 Task: Create a due date automation trigger when advanced on, on the wednesday after a card is due add content with a description not starting with resume at 11:00 AM.
Action: Mouse moved to (932, 71)
Screenshot: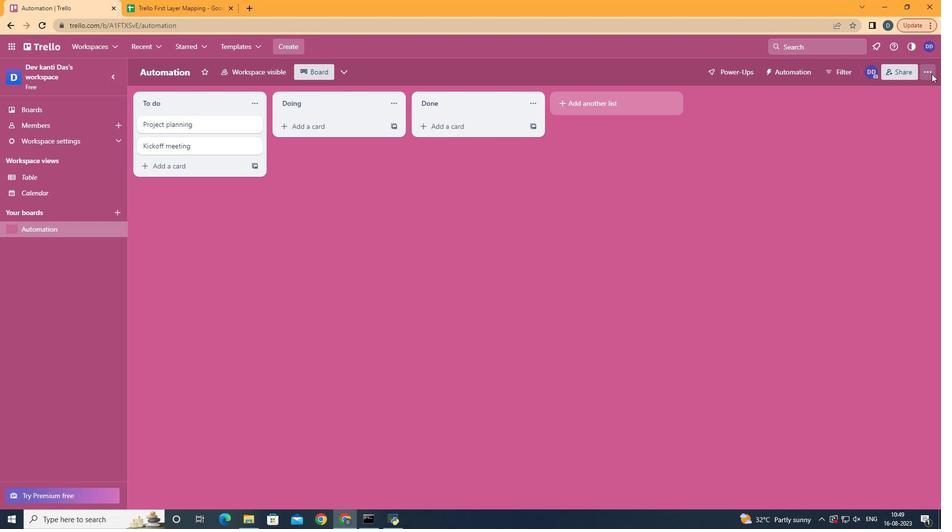
Action: Mouse pressed left at (932, 71)
Screenshot: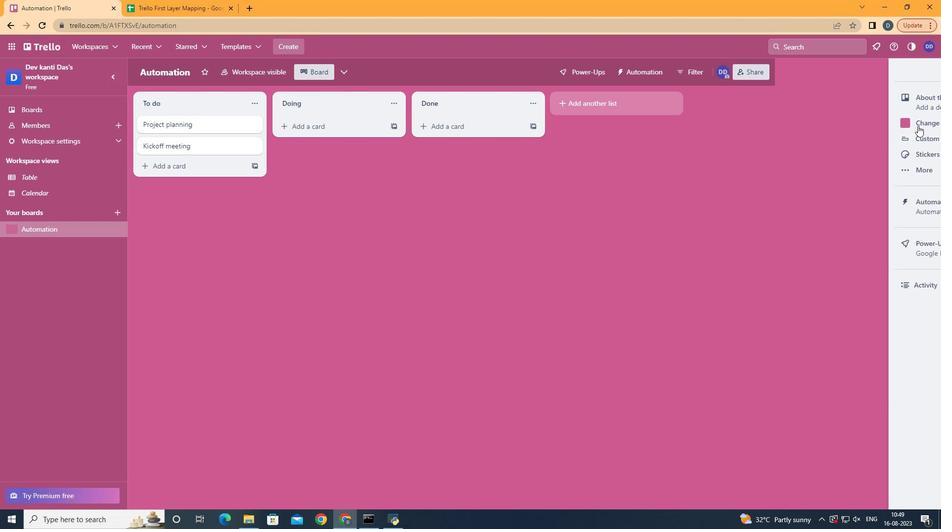 
Action: Mouse moved to (874, 217)
Screenshot: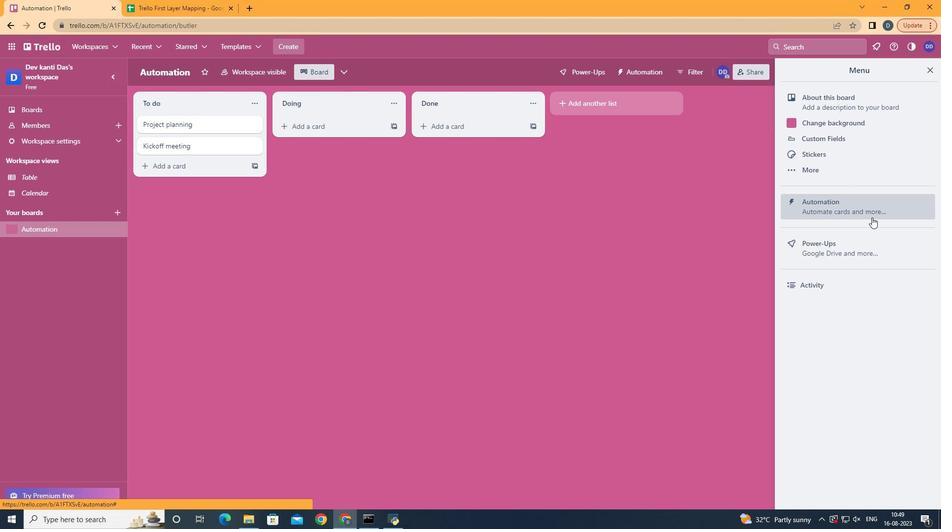 
Action: Mouse pressed left at (874, 217)
Screenshot: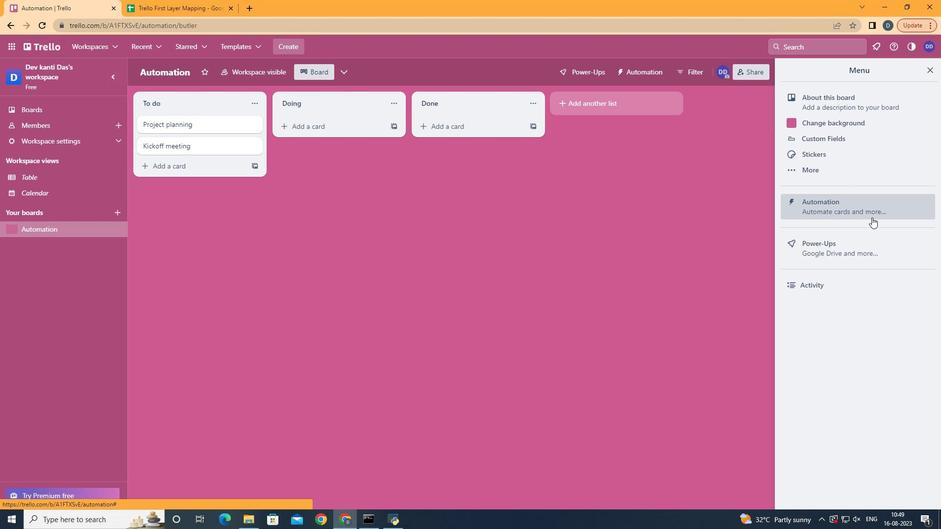
Action: Mouse moved to (194, 199)
Screenshot: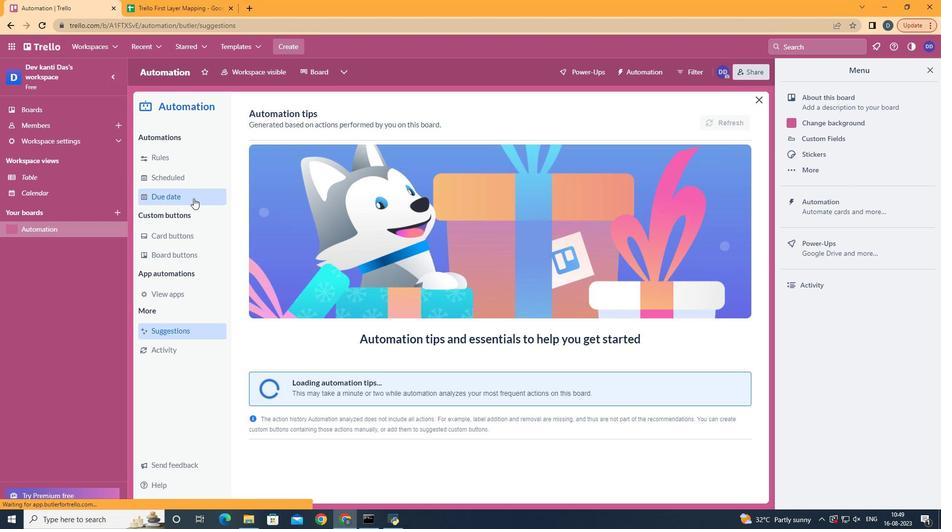 
Action: Mouse pressed left at (194, 199)
Screenshot: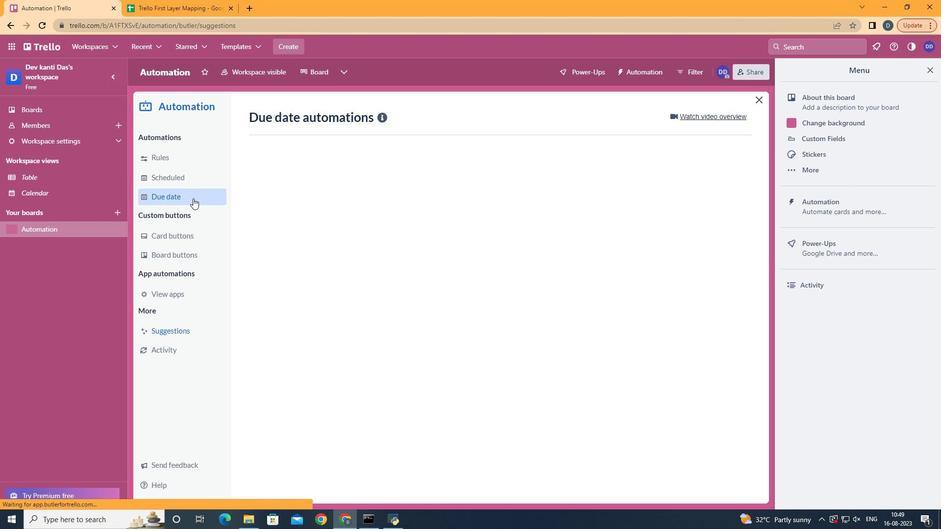 
Action: Mouse moved to (697, 113)
Screenshot: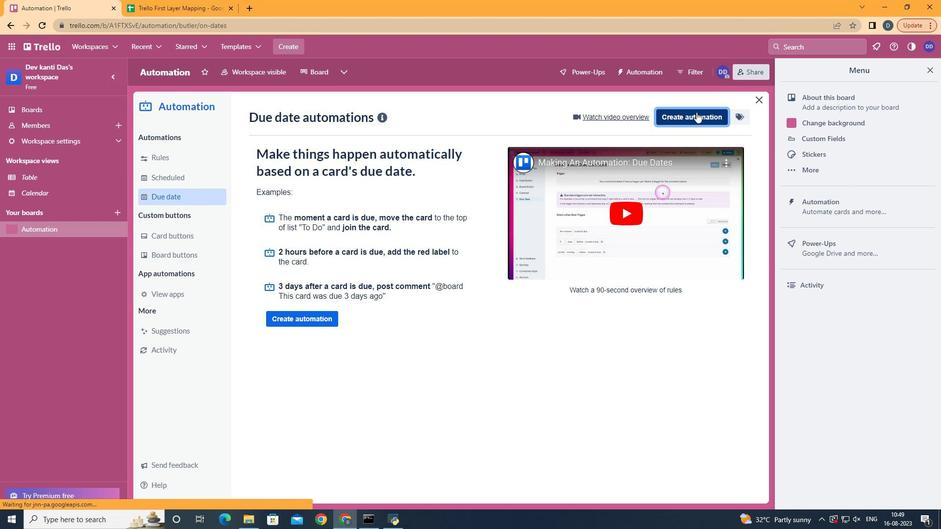 
Action: Mouse pressed left at (697, 113)
Screenshot: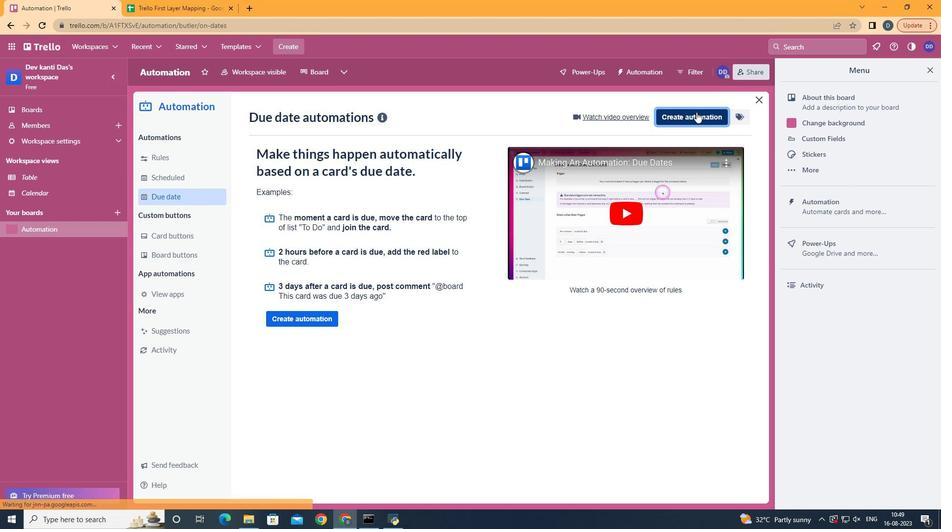 
Action: Mouse moved to (479, 209)
Screenshot: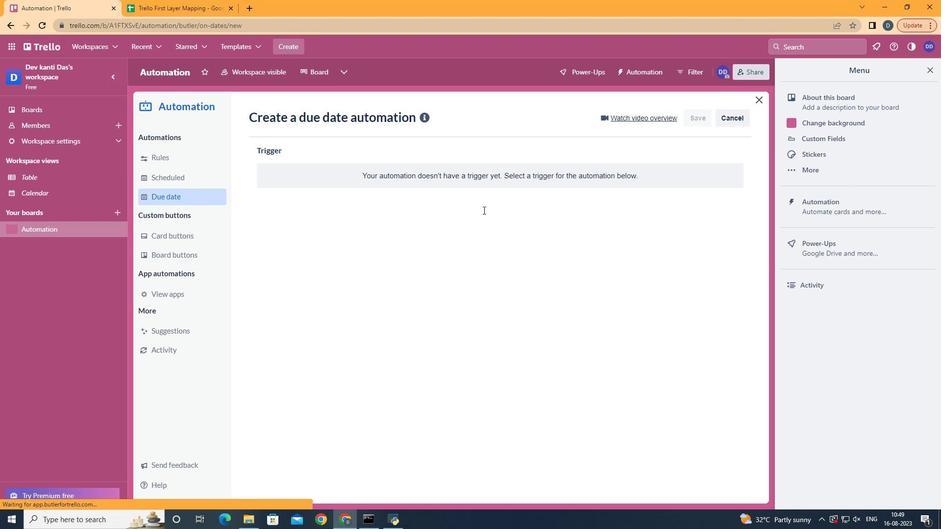 
Action: Mouse pressed left at (479, 209)
Screenshot: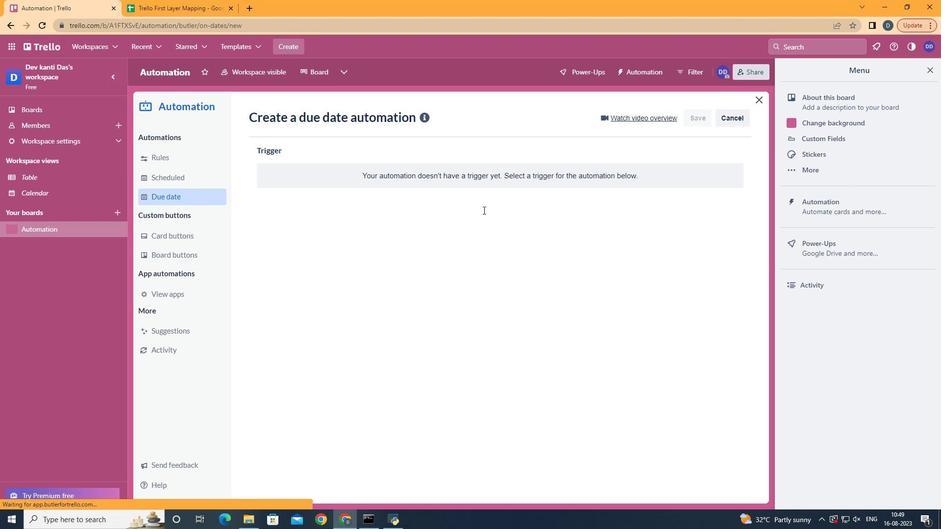 
Action: Mouse moved to (320, 295)
Screenshot: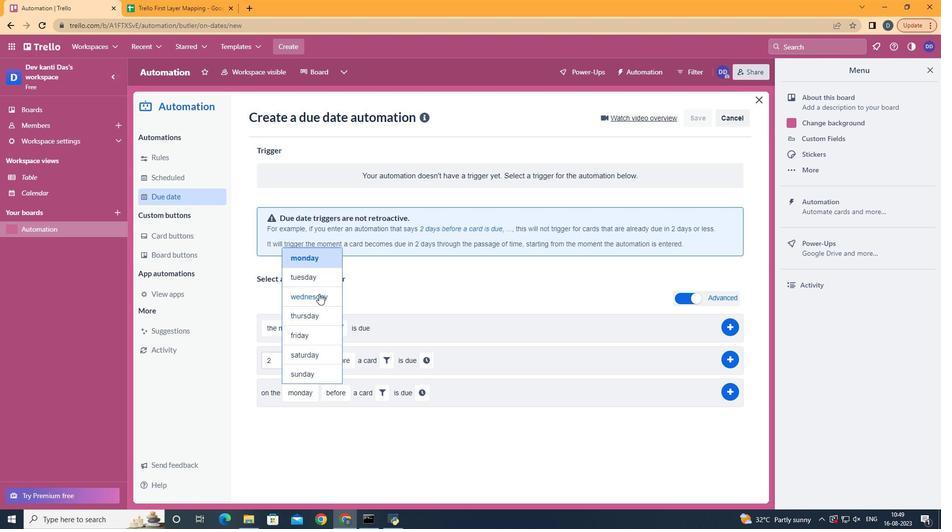 
Action: Mouse pressed left at (320, 295)
Screenshot: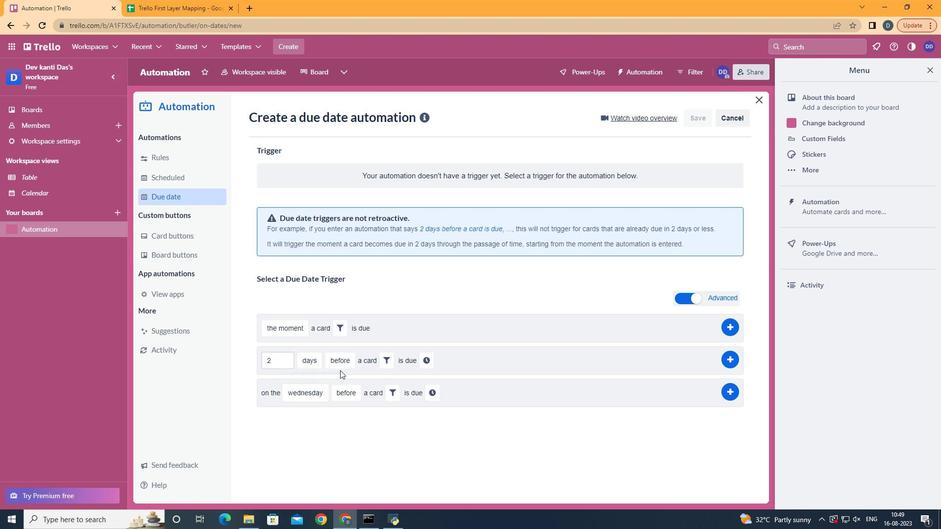 
Action: Mouse moved to (356, 427)
Screenshot: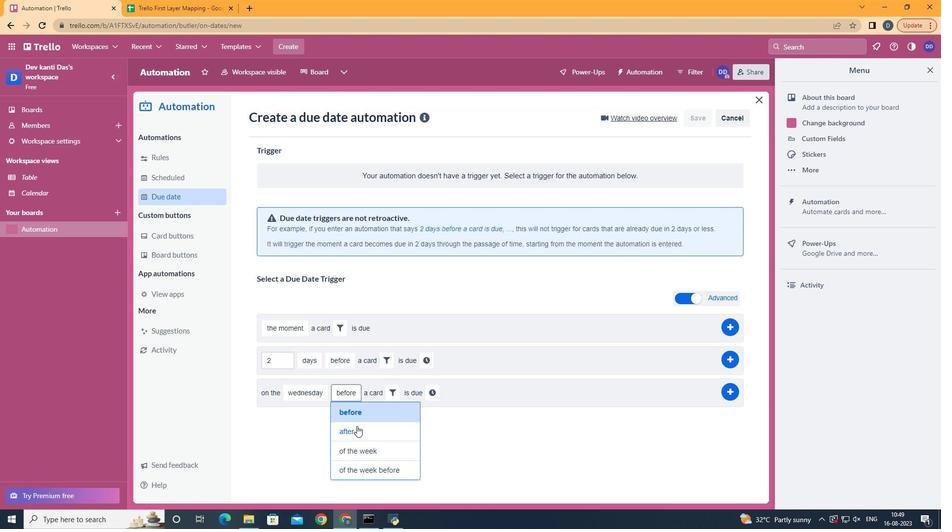 
Action: Mouse pressed left at (356, 427)
Screenshot: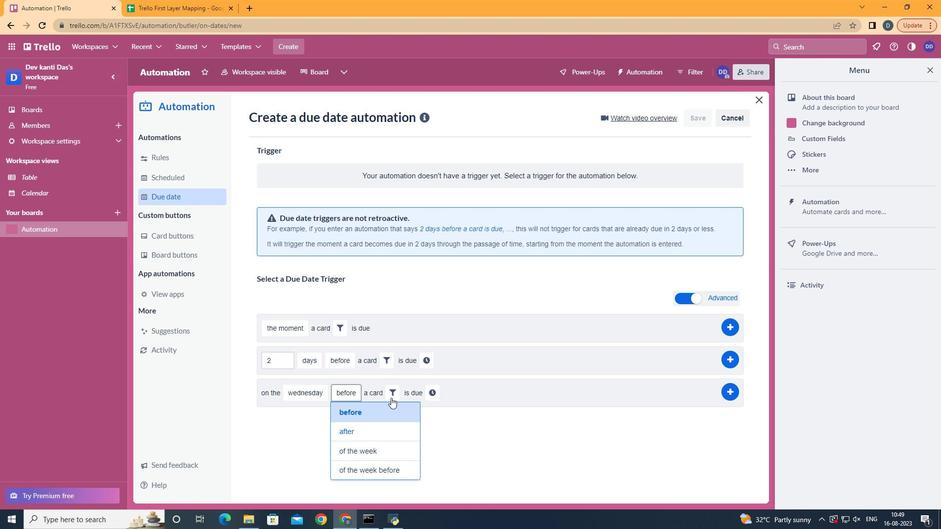 
Action: Mouse moved to (394, 392)
Screenshot: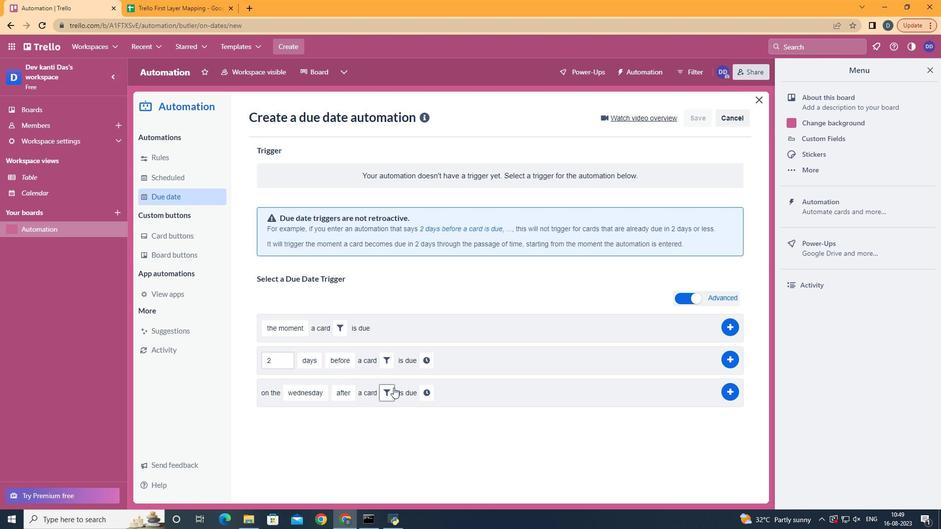 
Action: Mouse pressed left at (394, 392)
Screenshot: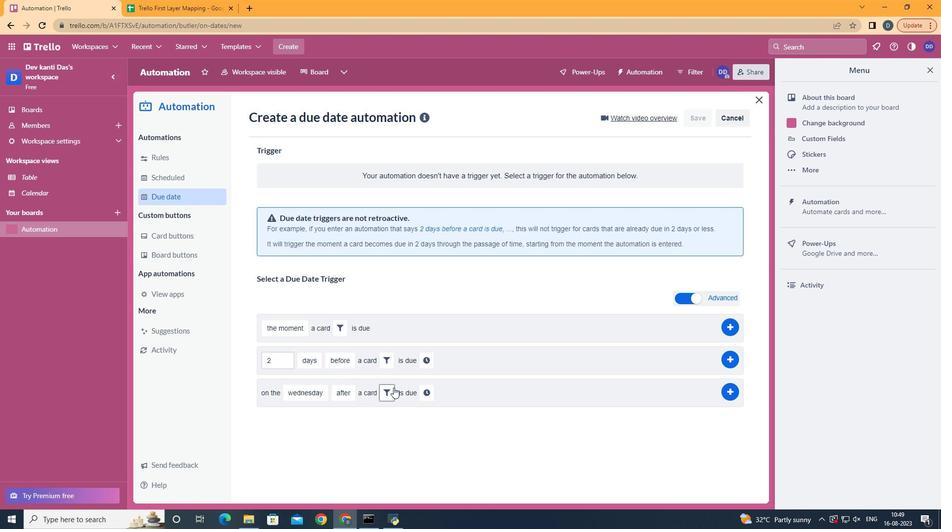 
Action: Mouse moved to (516, 425)
Screenshot: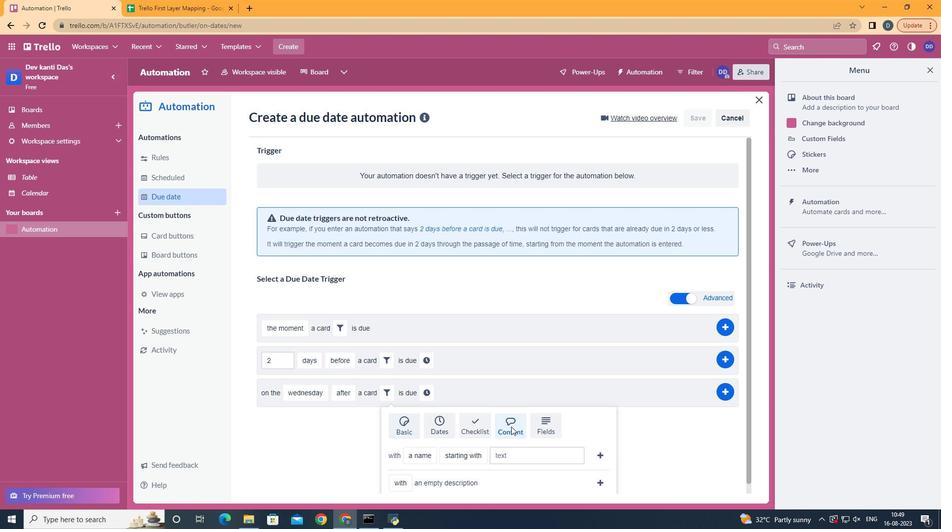 
Action: Mouse pressed left at (516, 425)
Screenshot: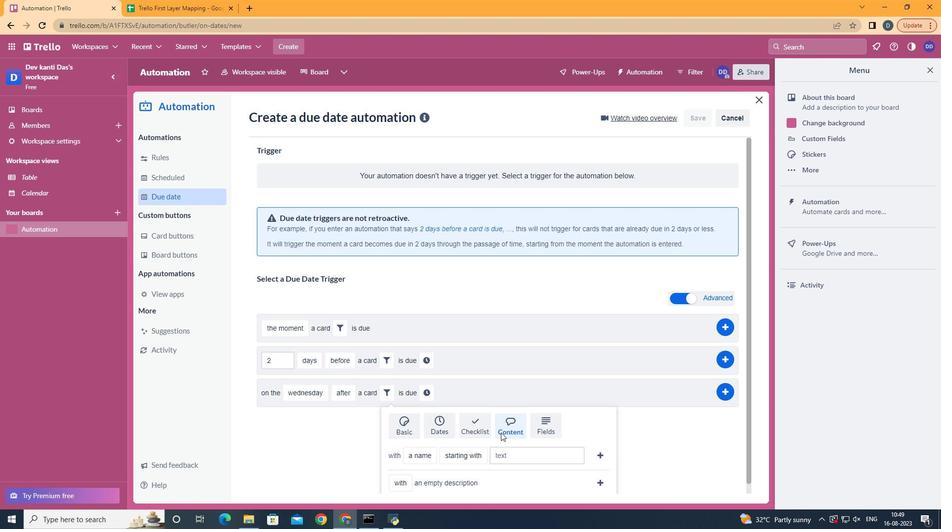 
Action: Mouse moved to (442, 420)
Screenshot: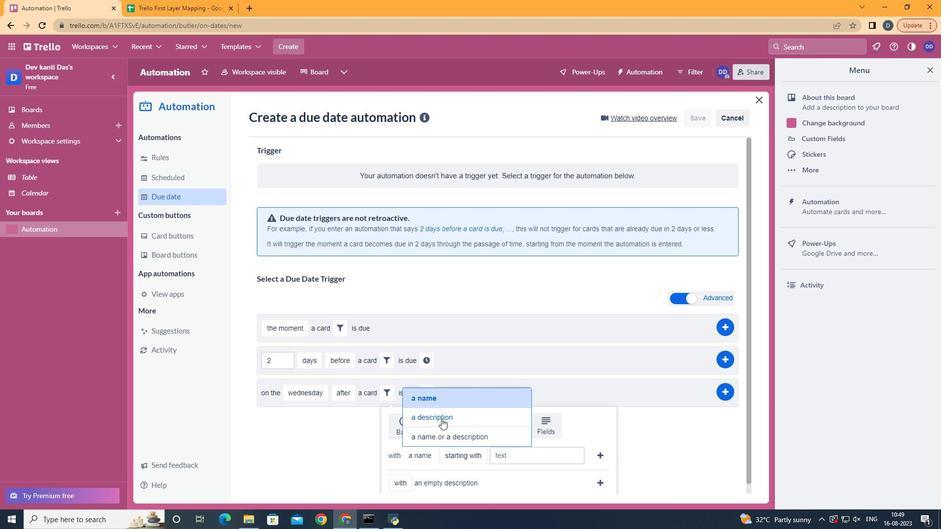 
Action: Mouse pressed left at (442, 420)
Screenshot: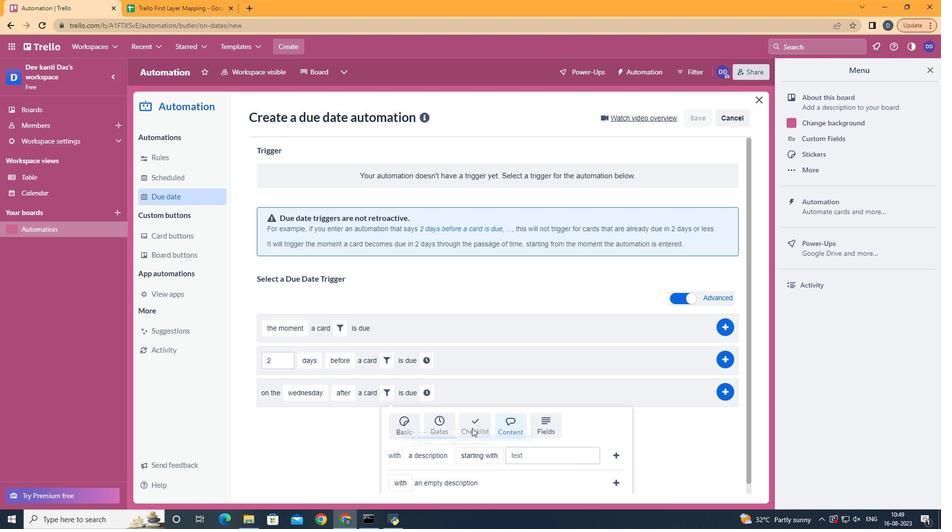 
Action: Mouse moved to (502, 397)
Screenshot: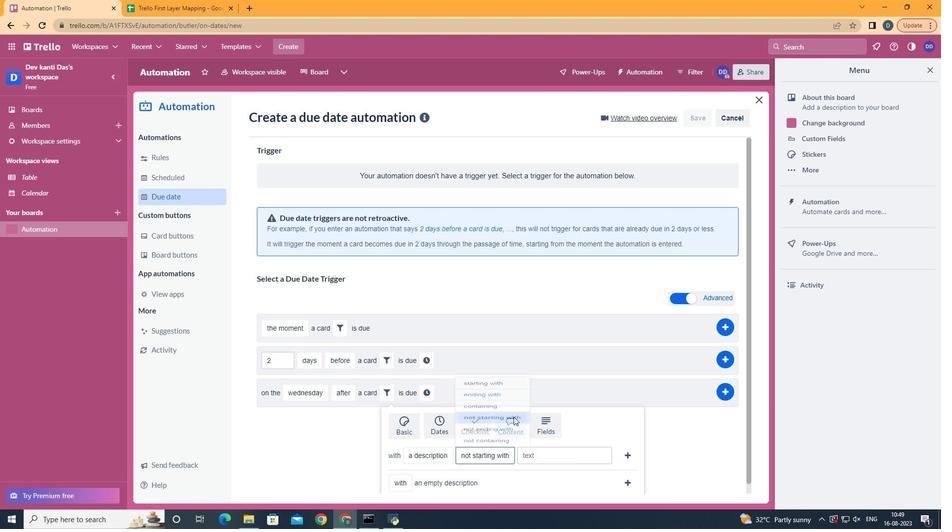 
Action: Mouse pressed left at (502, 397)
Screenshot: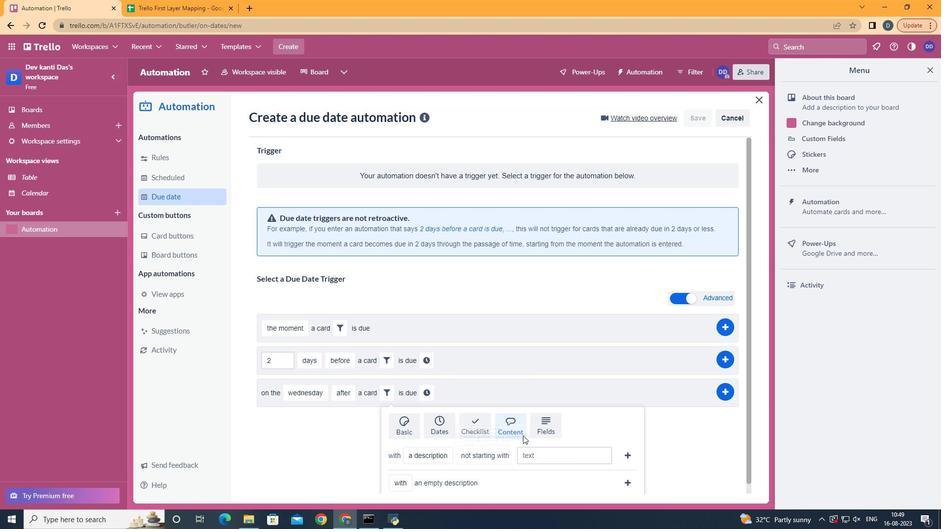 
Action: Mouse moved to (539, 458)
Screenshot: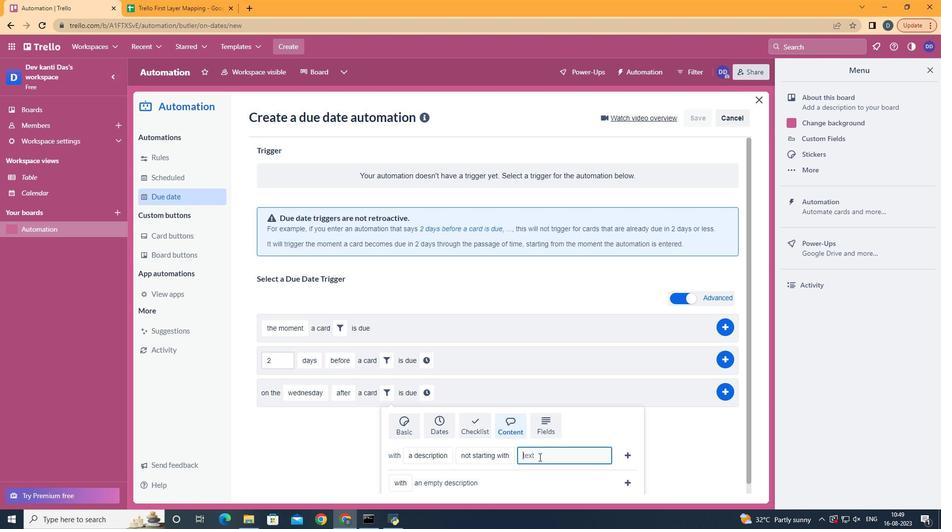 
Action: Mouse pressed left at (539, 458)
Screenshot: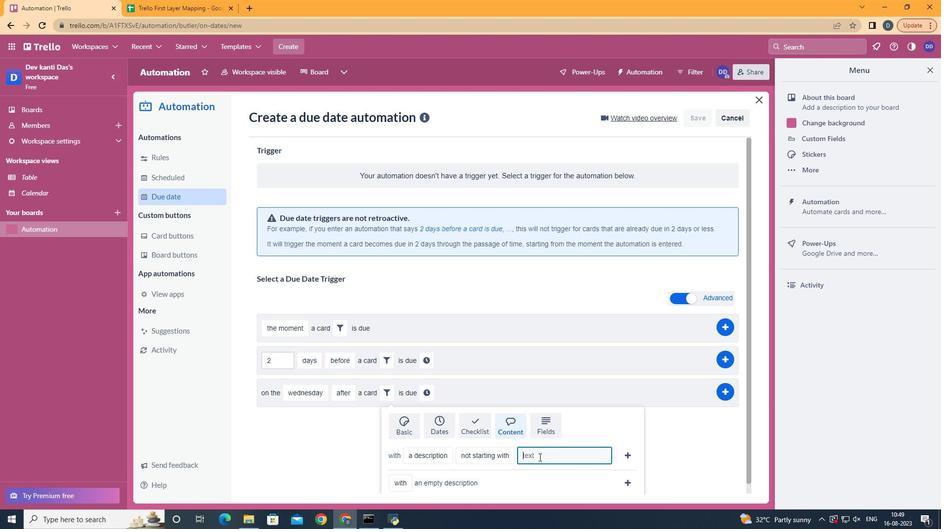 
Action: Mouse moved to (540, 458)
Screenshot: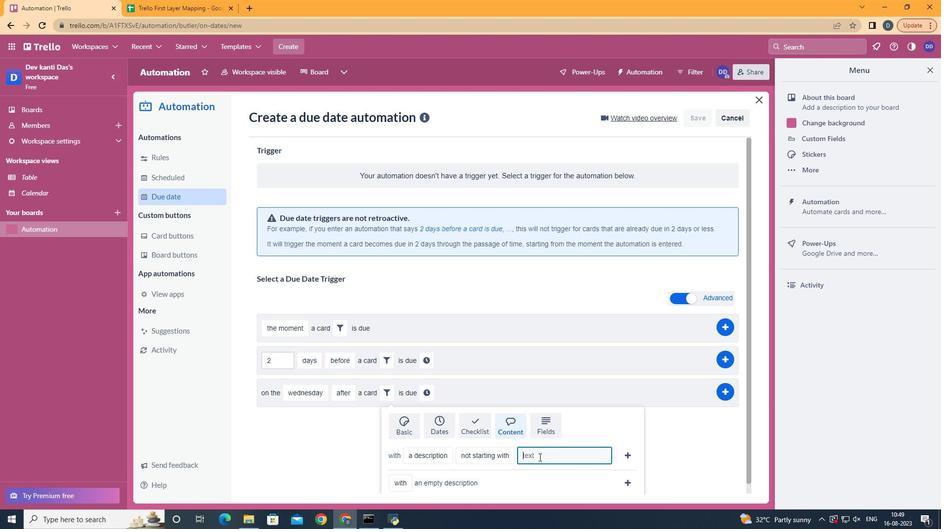 
Action: Key pressed resume
Screenshot: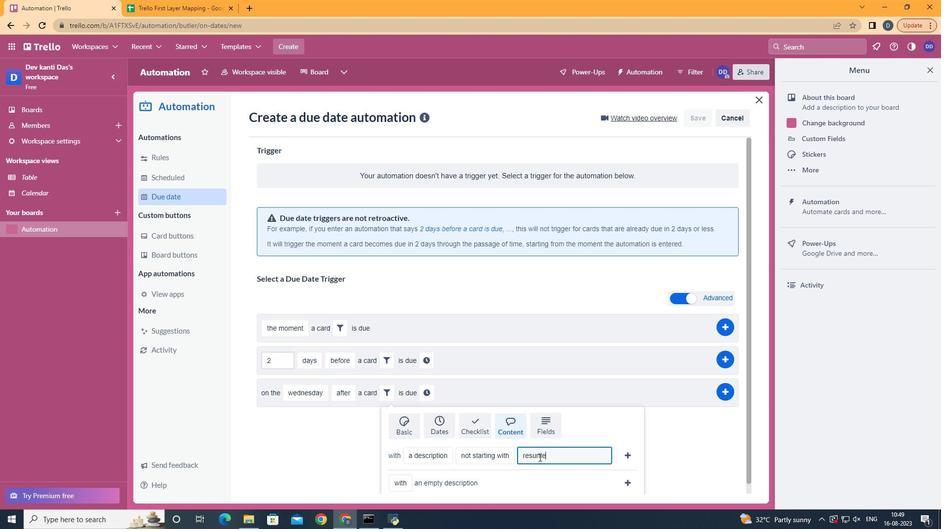 
Action: Mouse moved to (630, 458)
Screenshot: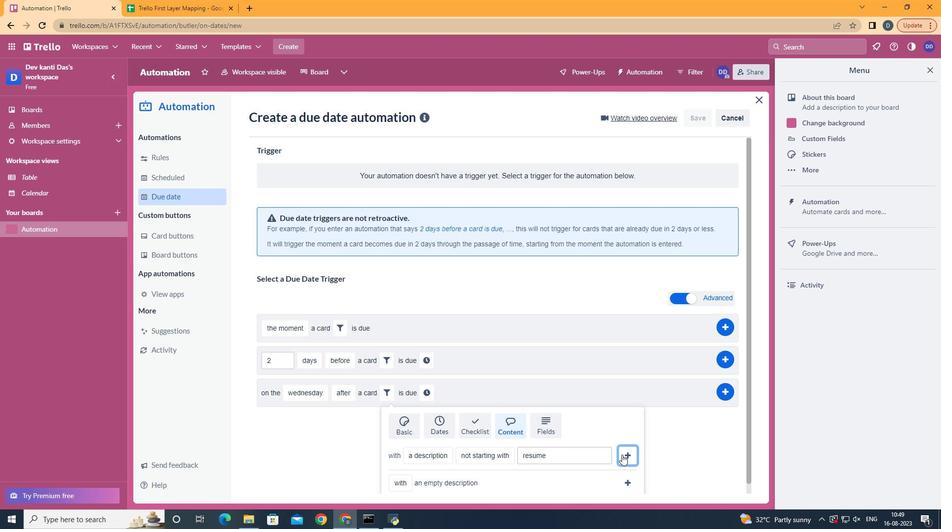 
Action: Mouse pressed left at (630, 458)
Screenshot: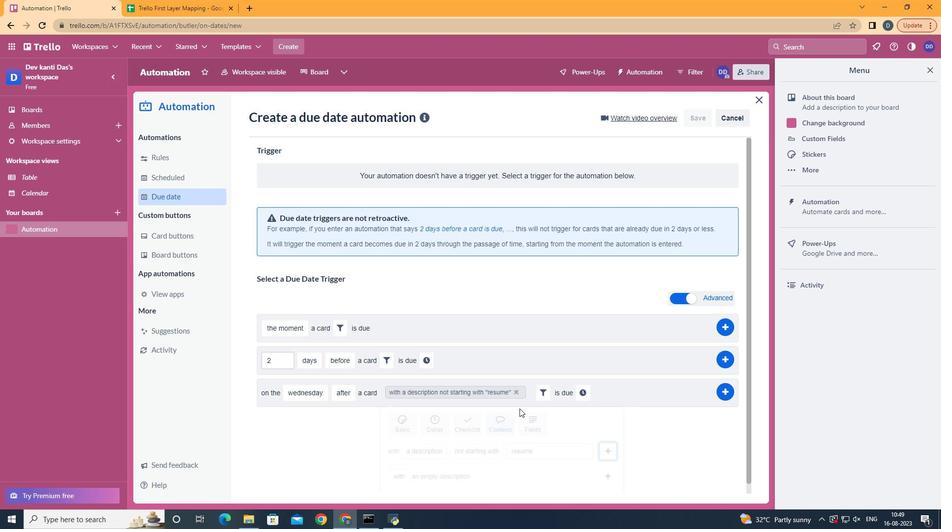 
Action: Mouse moved to (590, 392)
Screenshot: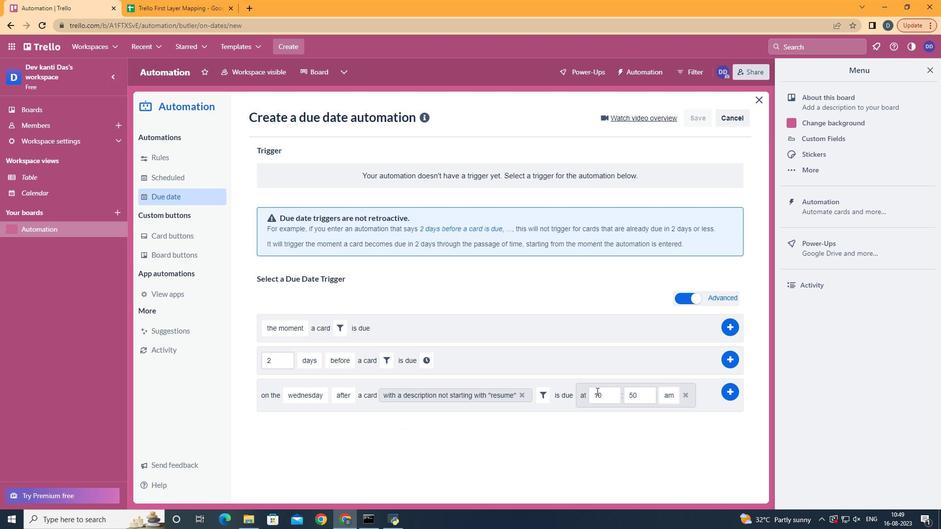 
Action: Mouse pressed left at (590, 392)
Screenshot: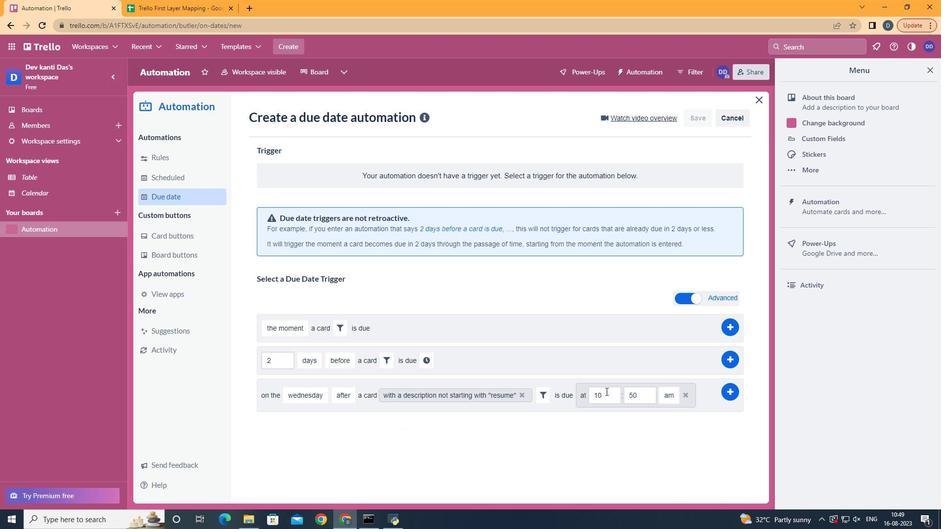 
Action: Mouse moved to (610, 393)
Screenshot: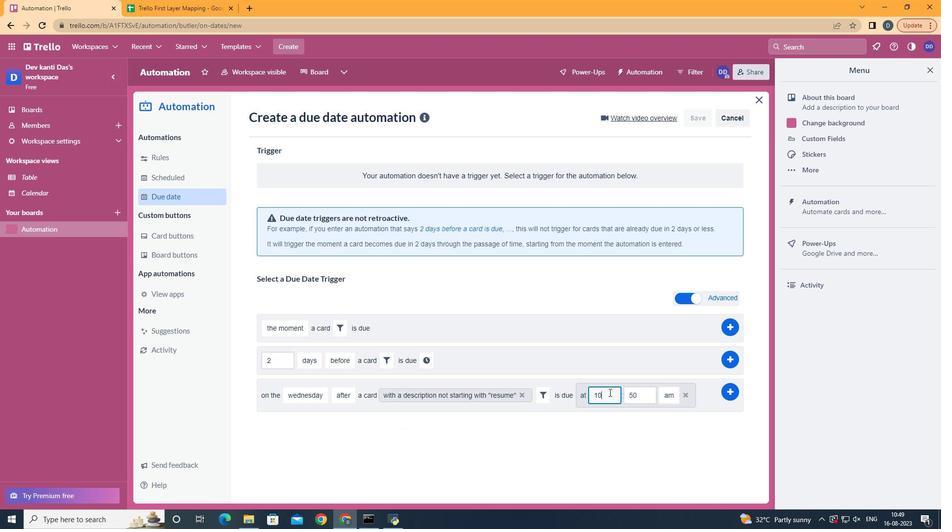 
Action: Mouse pressed left at (610, 393)
Screenshot: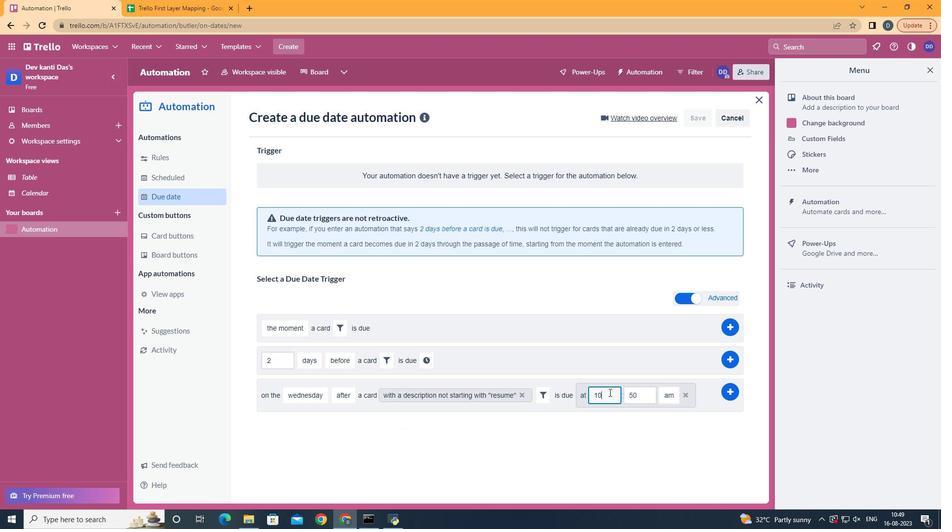 
Action: Mouse moved to (610, 393)
Screenshot: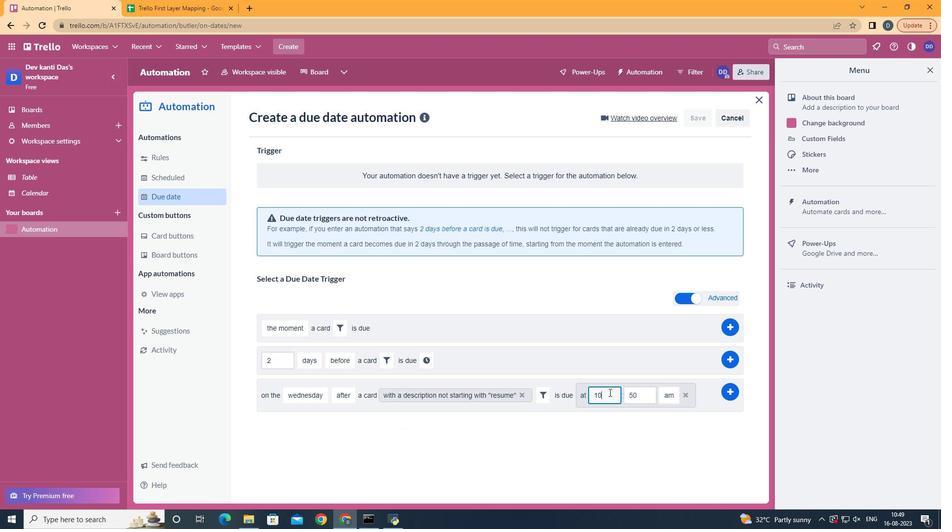 
Action: Key pressed <Key.backspace>1
Screenshot: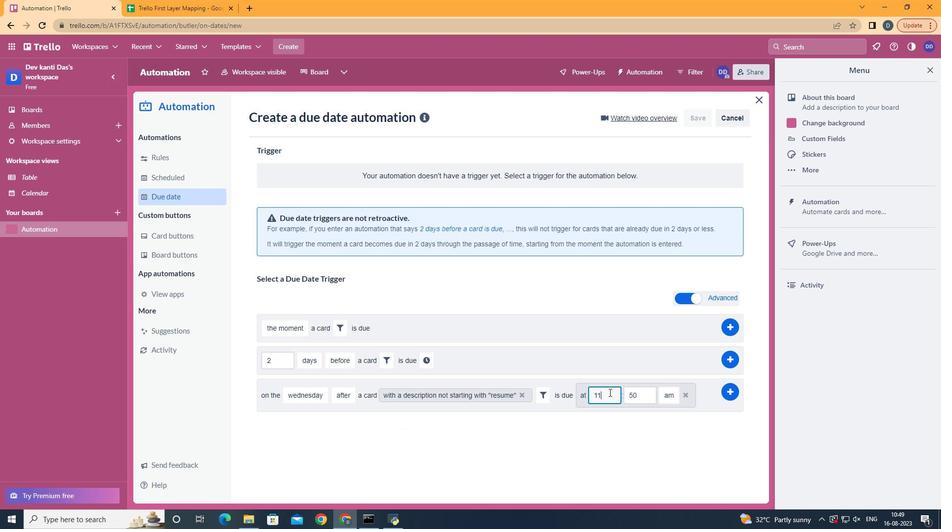 
Action: Mouse moved to (639, 401)
Screenshot: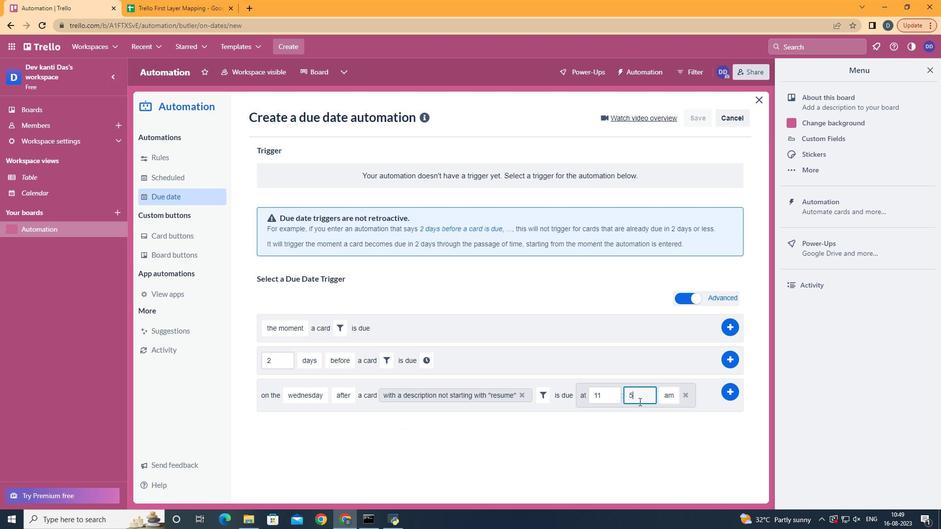 
Action: Mouse pressed left at (639, 401)
Screenshot: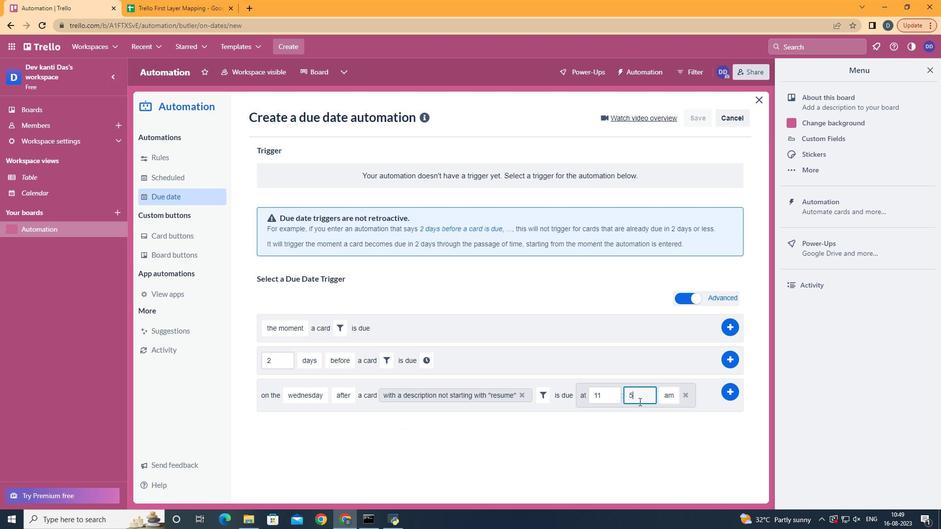 
Action: Mouse moved to (640, 401)
Screenshot: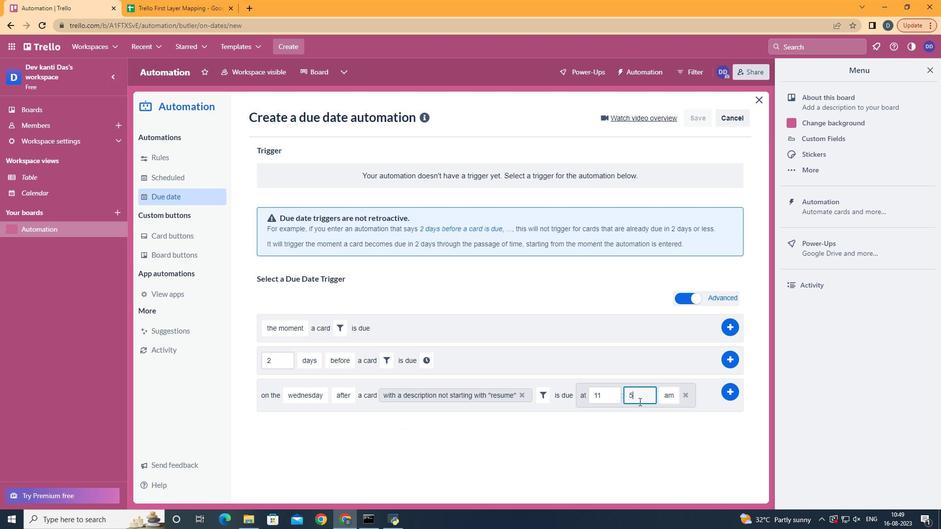 
Action: Key pressed <Key.backspace>
Screenshot: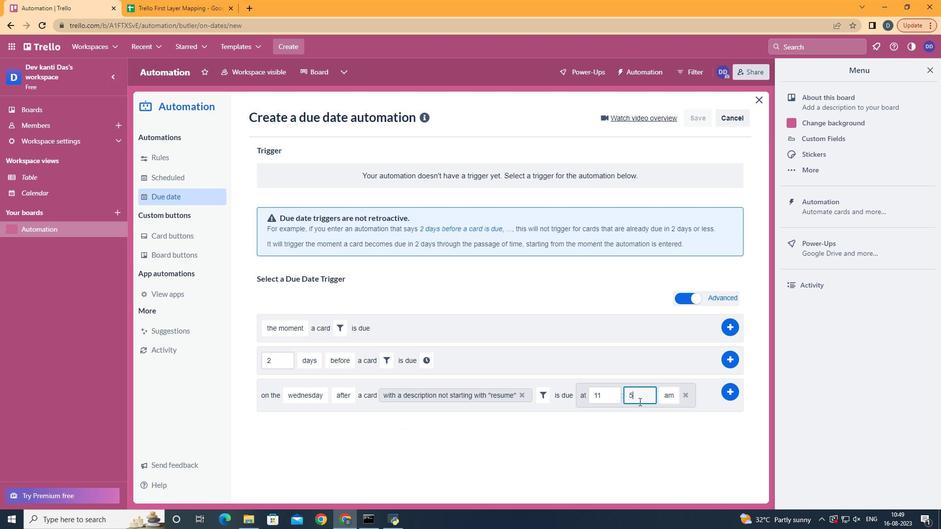 
Action: Mouse moved to (640, 402)
Screenshot: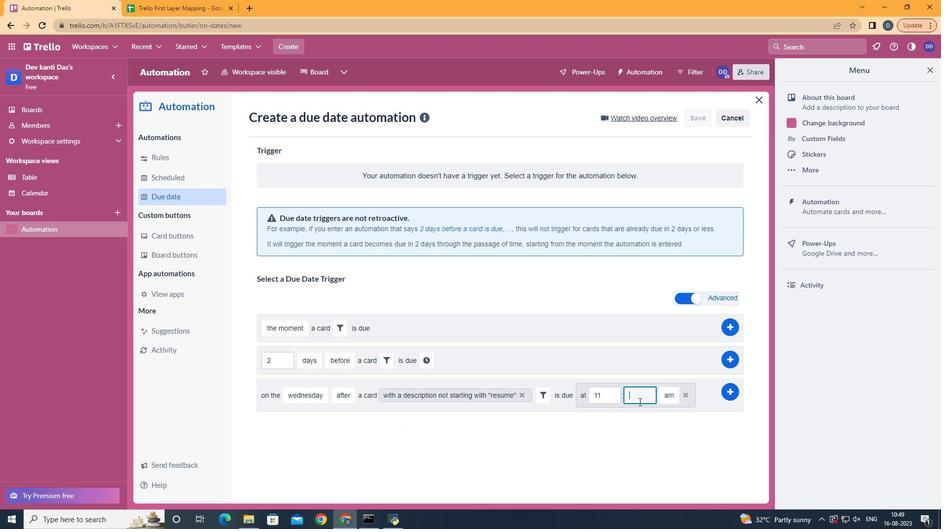 
Action: Key pressed <Key.backspace>00
Screenshot: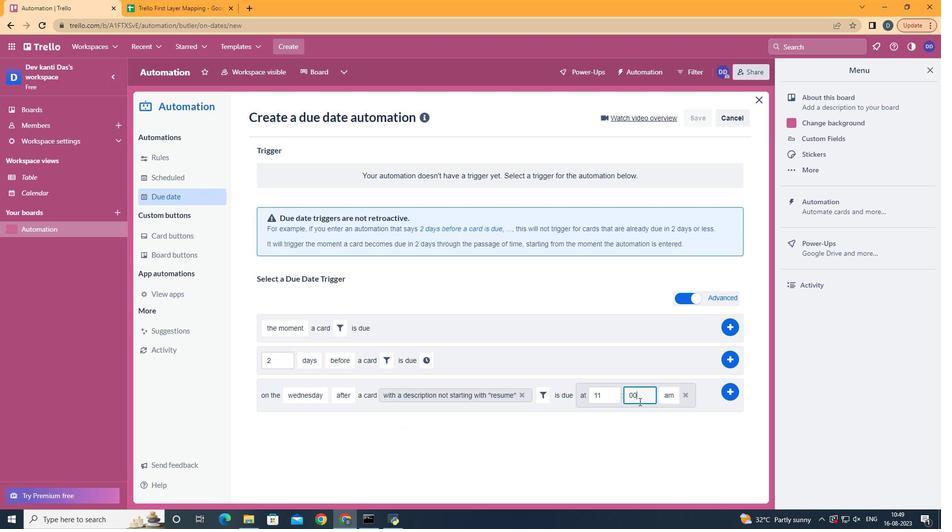 
Action: Mouse moved to (729, 397)
Screenshot: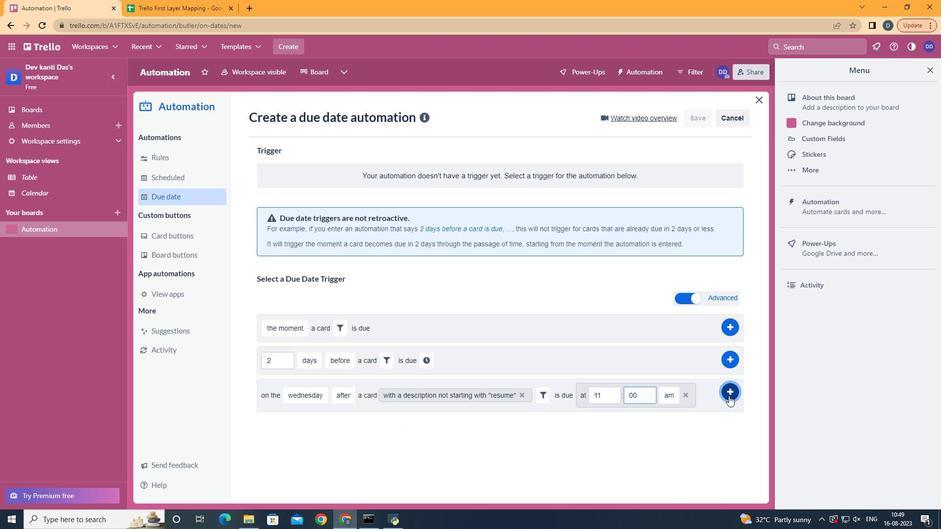 
Action: Mouse pressed left at (729, 397)
Screenshot: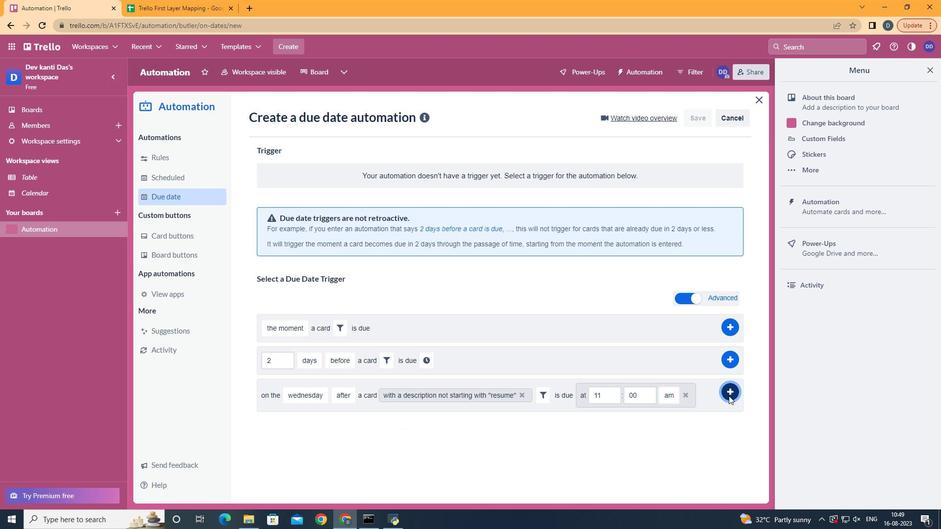 
